 Task: View the configure tasks.
Action: Mouse moved to (214, 9)
Screenshot: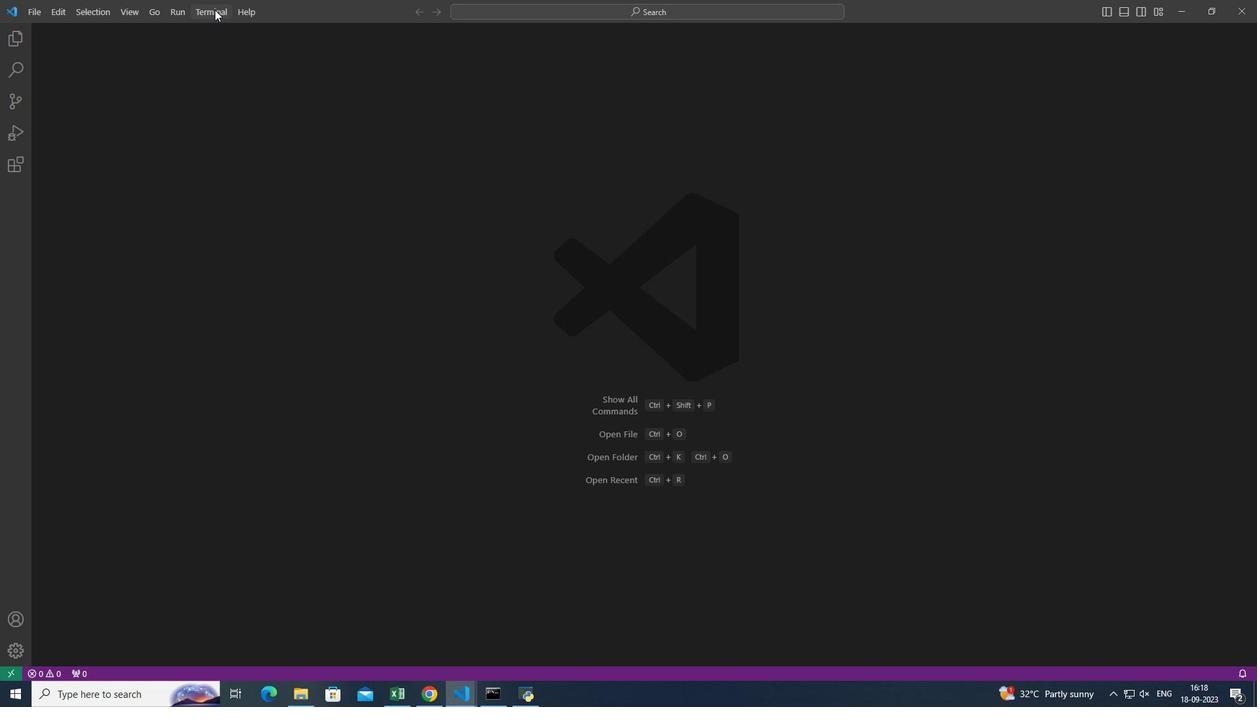 
Action: Mouse pressed left at (214, 9)
Screenshot: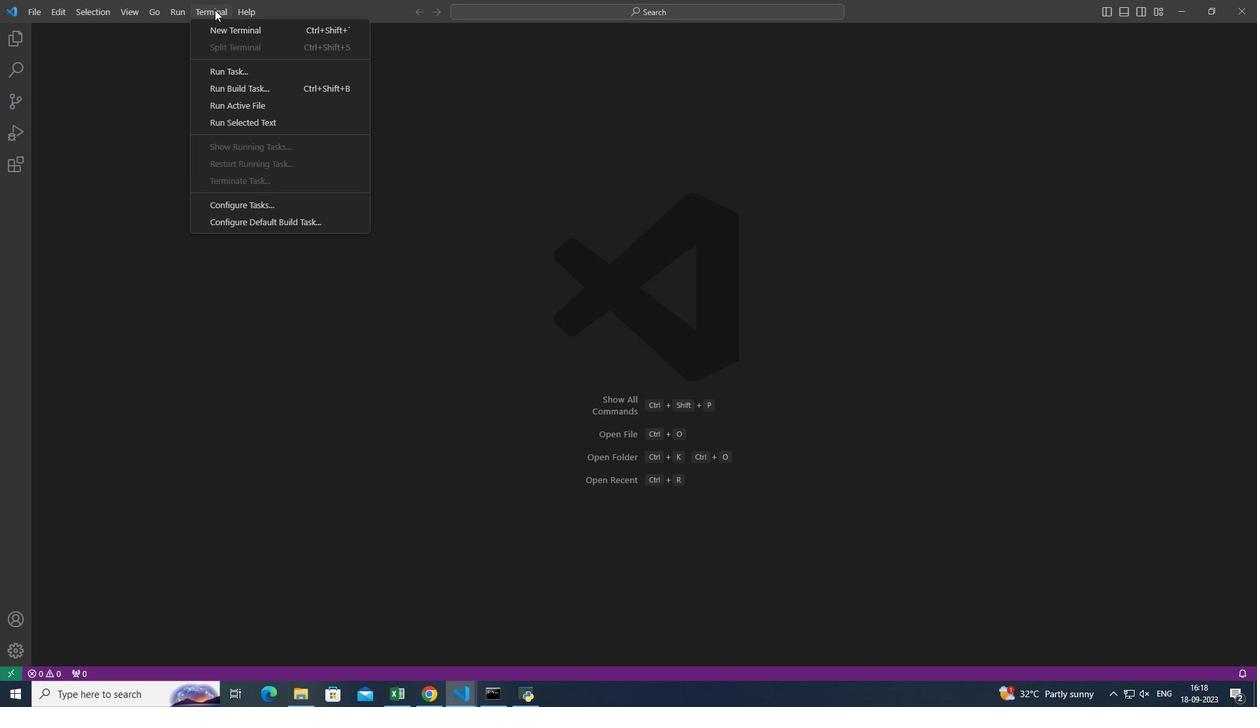 
Action: Mouse moved to (294, 28)
Screenshot: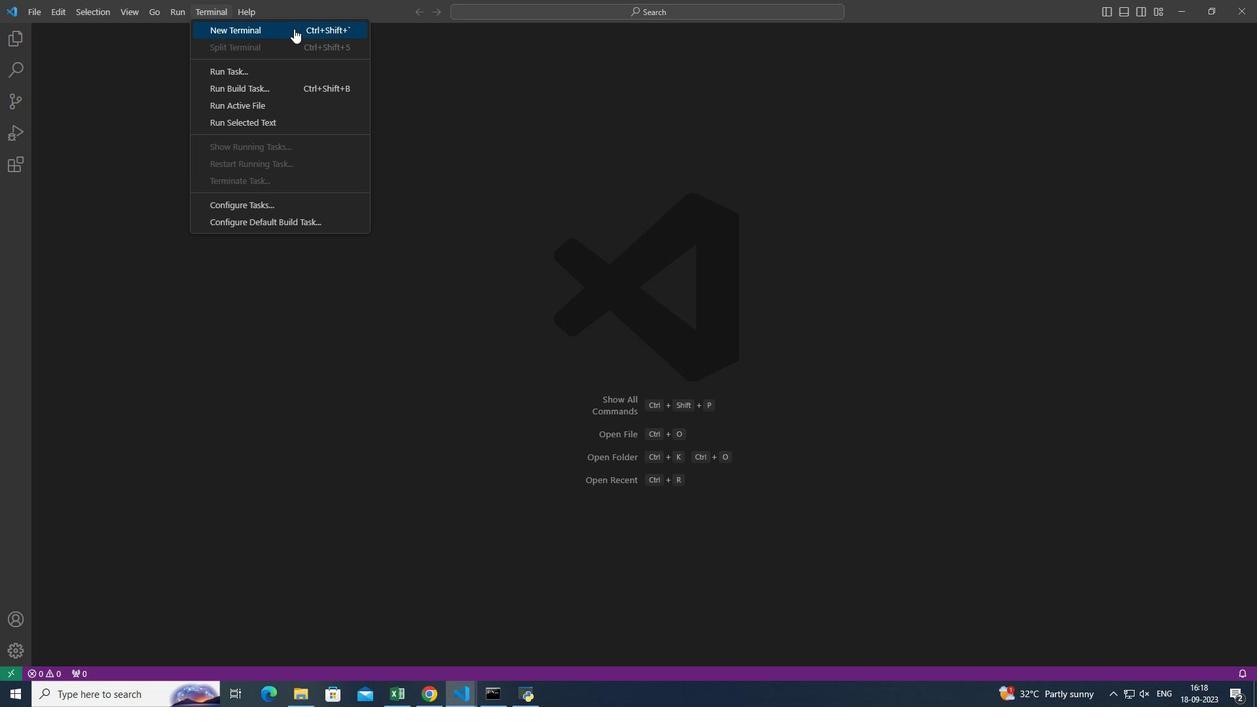 
Action: Mouse pressed left at (294, 28)
Screenshot: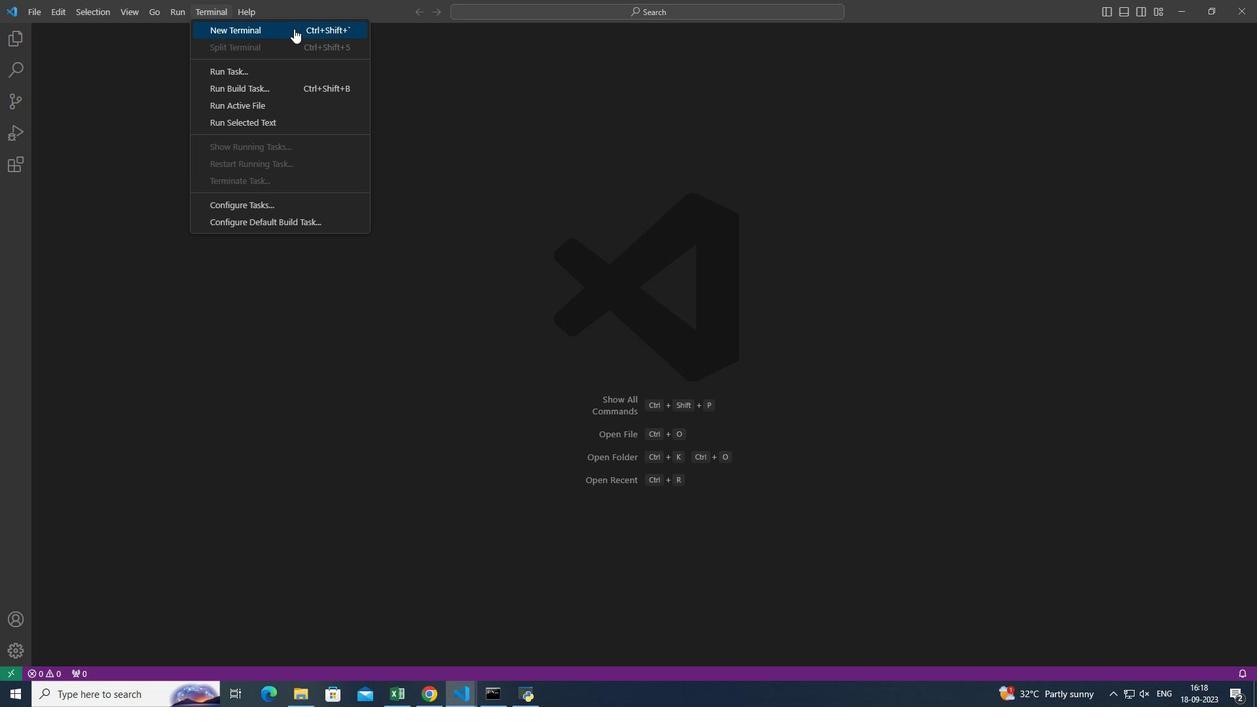 
Action: Mouse moved to (1173, 508)
Screenshot: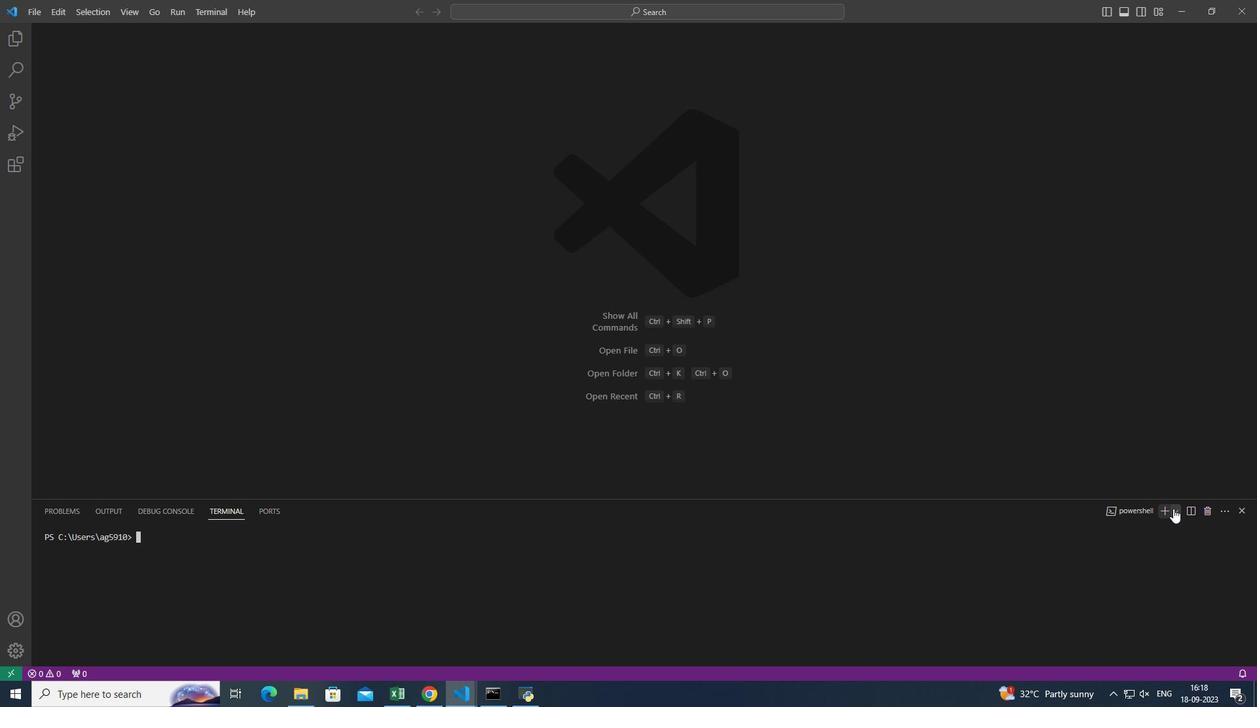 
Action: Mouse pressed left at (1173, 508)
Screenshot: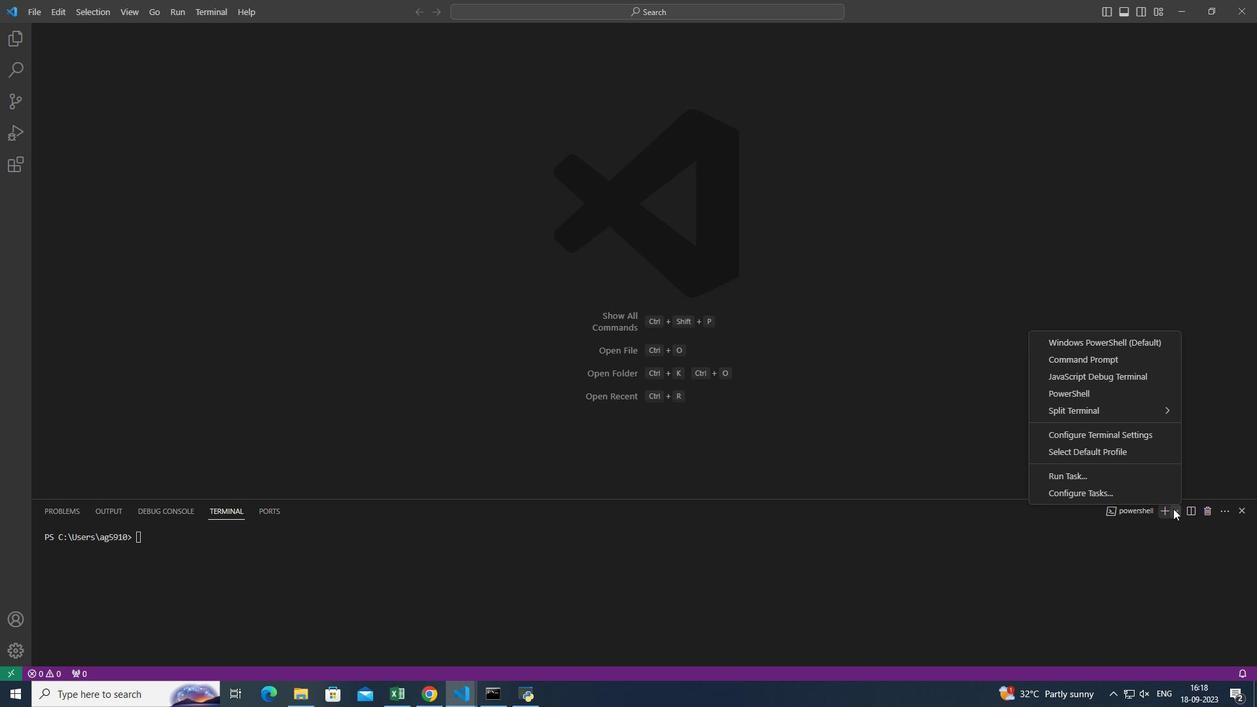
Action: Mouse moved to (1154, 493)
Screenshot: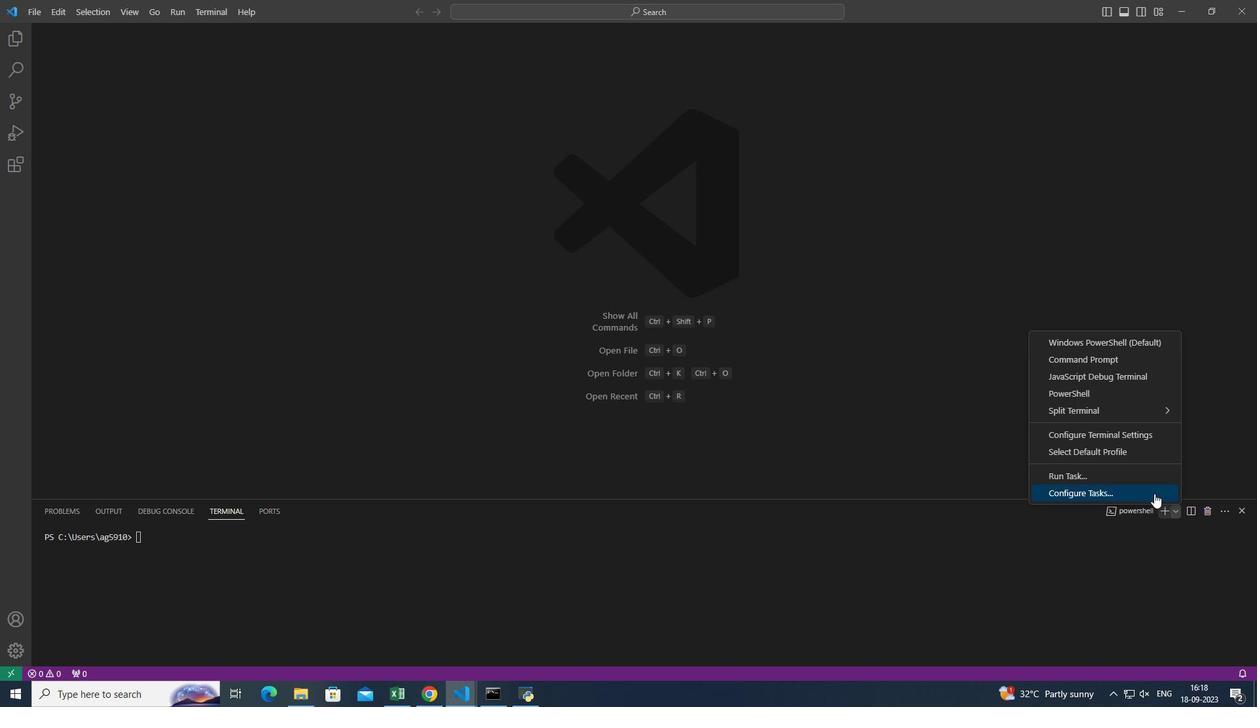 
Action: Mouse pressed left at (1154, 493)
Screenshot: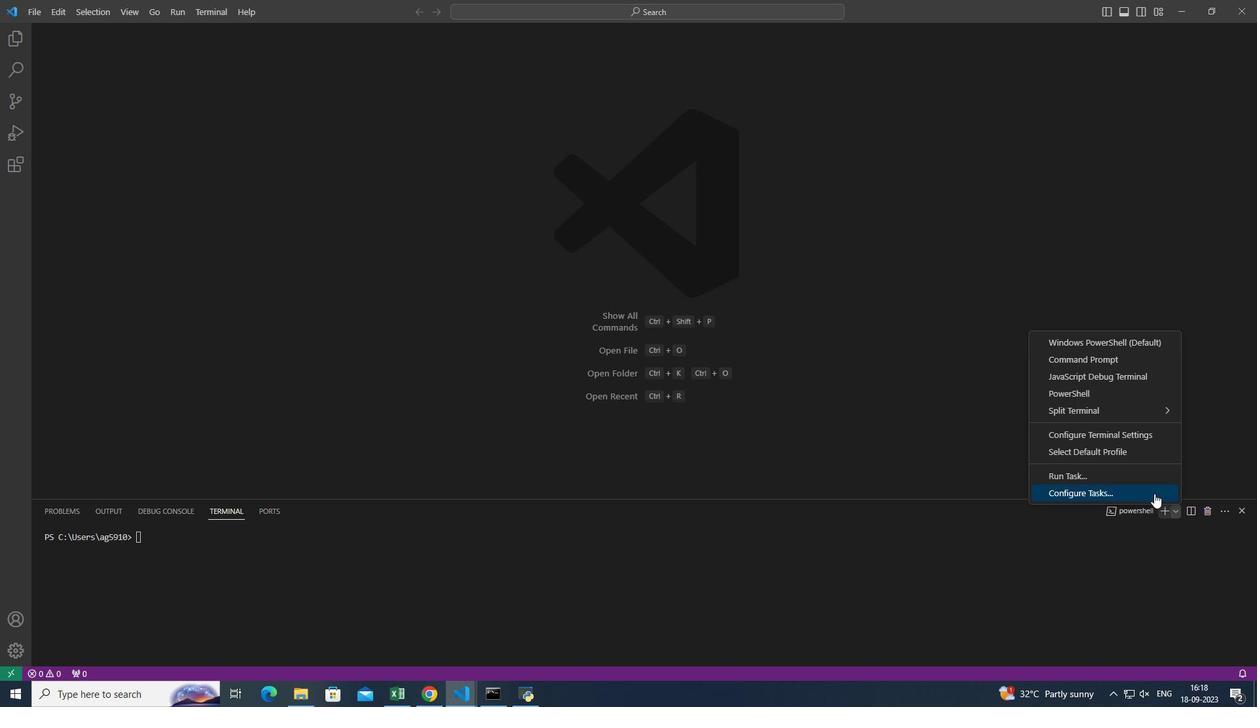 
Action: Mouse moved to (844, 470)
Screenshot: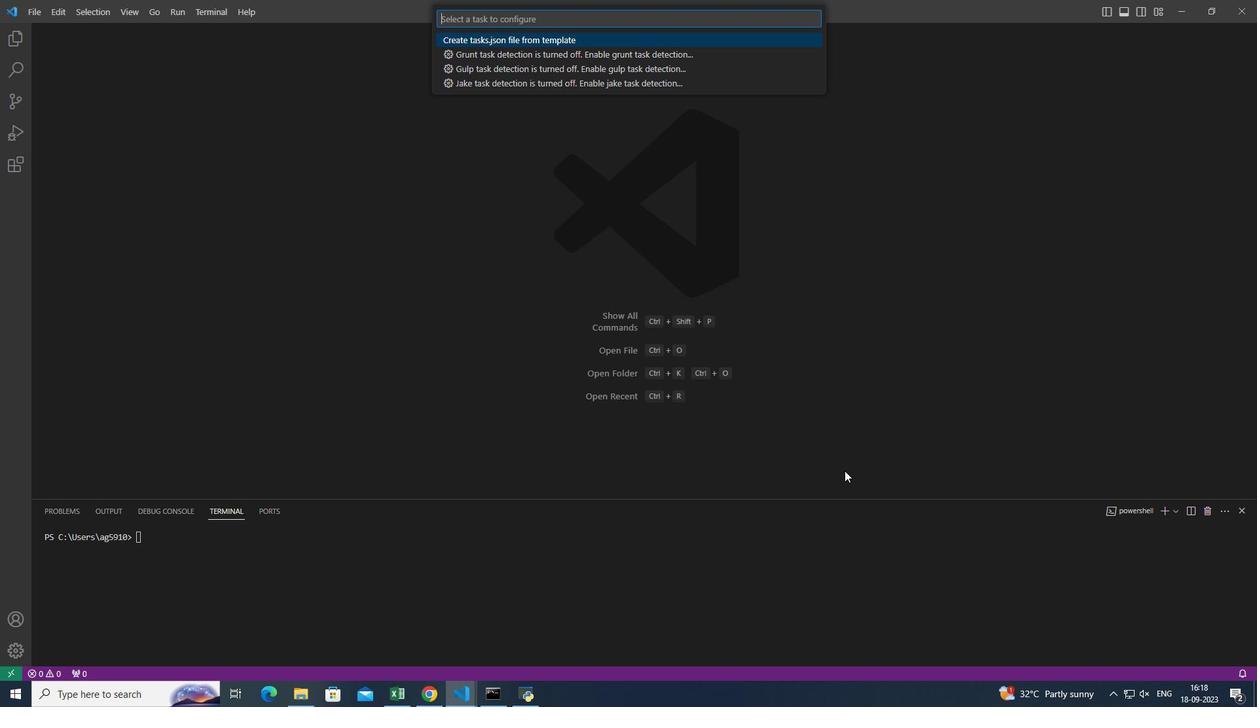 
